 Task: Add Fresh Boneless Whole Leg Of Lamb to the cart.
Action: Mouse moved to (17, 61)
Screenshot: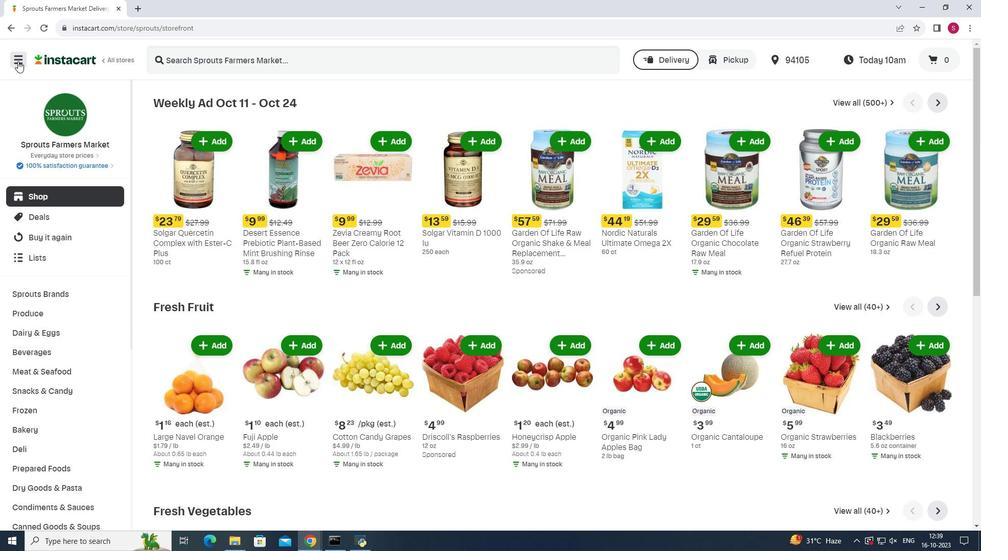 
Action: Mouse pressed left at (17, 61)
Screenshot: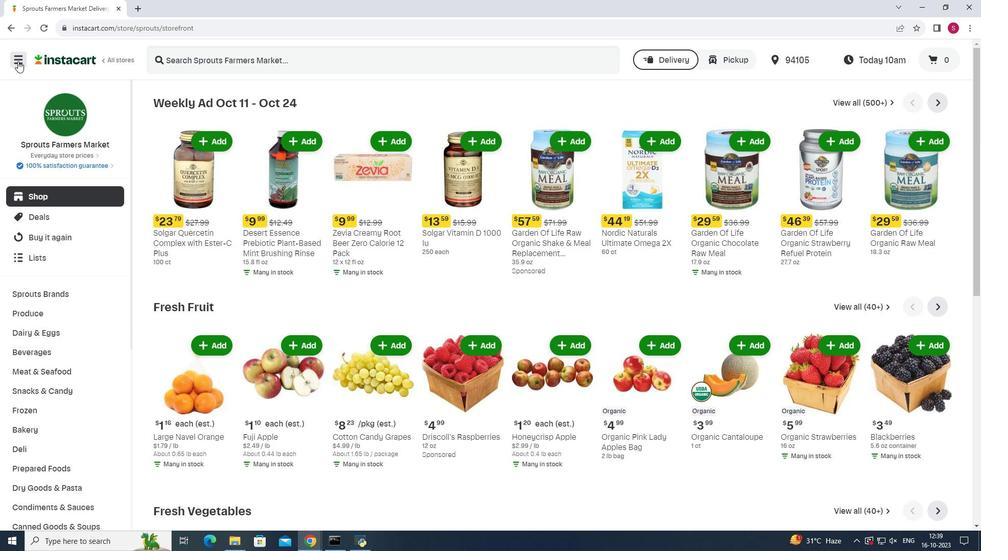 
Action: Mouse moved to (52, 271)
Screenshot: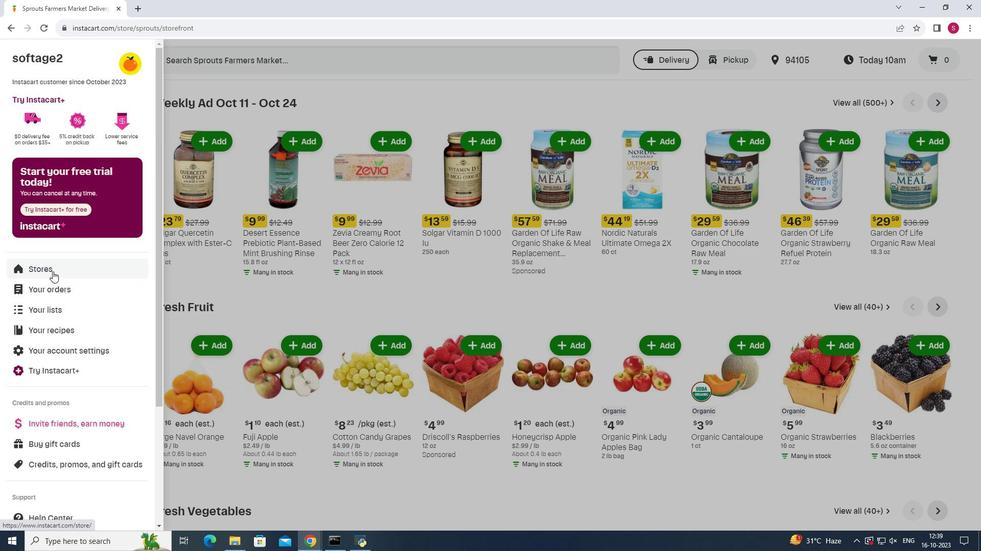 
Action: Mouse pressed left at (52, 271)
Screenshot: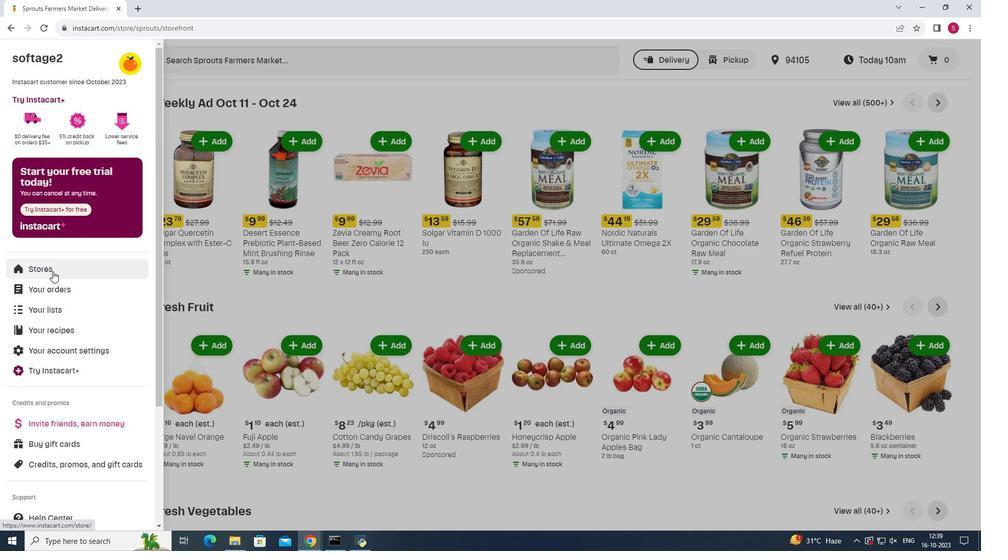 
Action: Mouse moved to (239, 94)
Screenshot: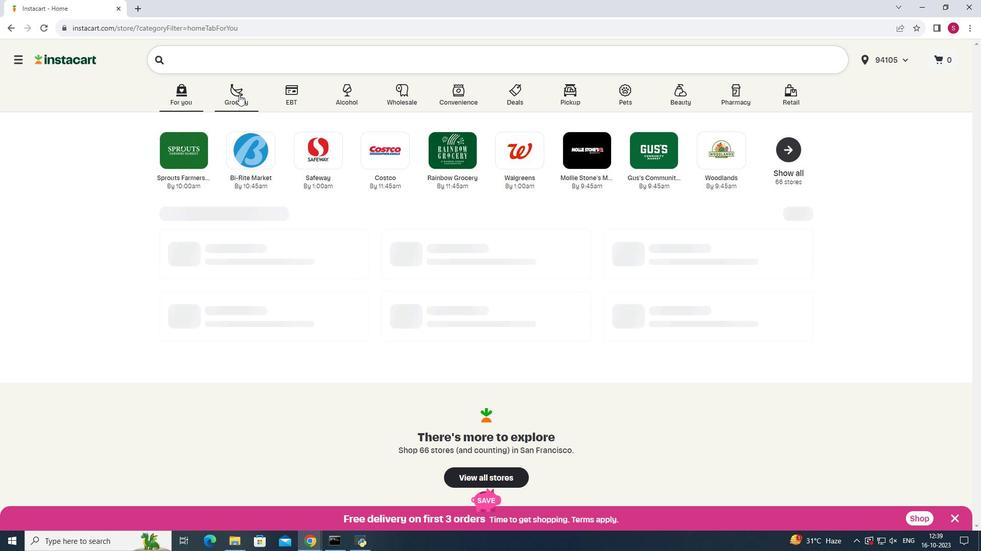 
Action: Mouse pressed left at (239, 94)
Screenshot: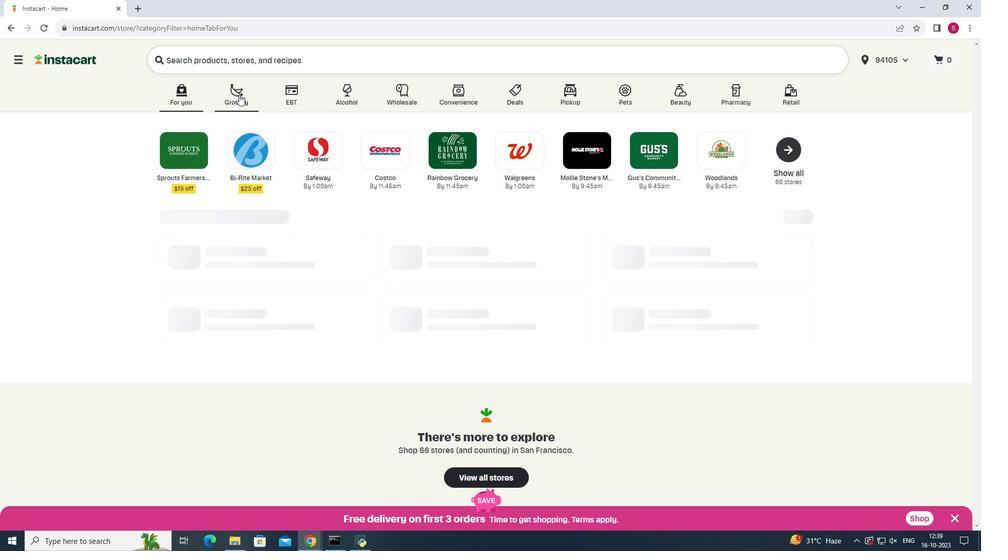 
Action: Mouse moved to (684, 147)
Screenshot: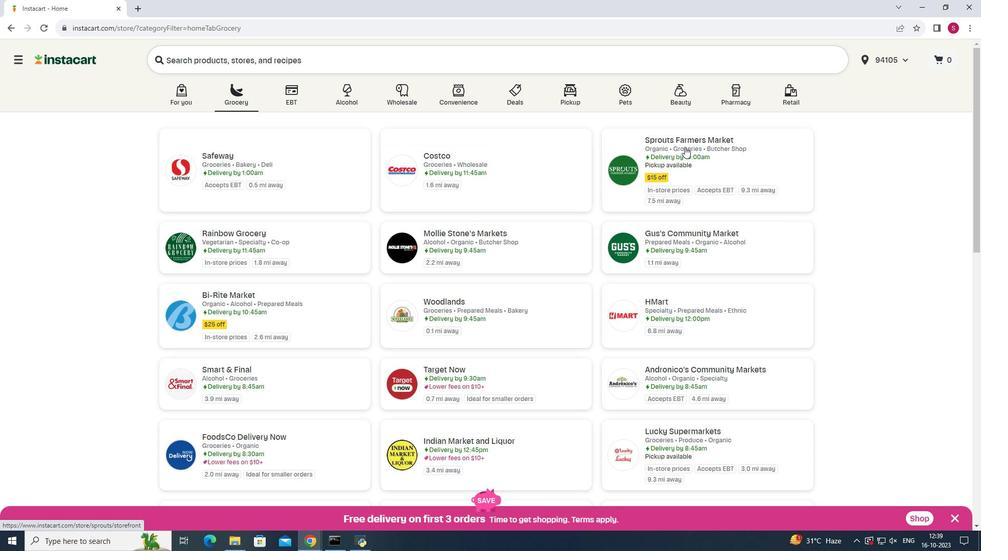 
Action: Mouse pressed left at (684, 147)
Screenshot: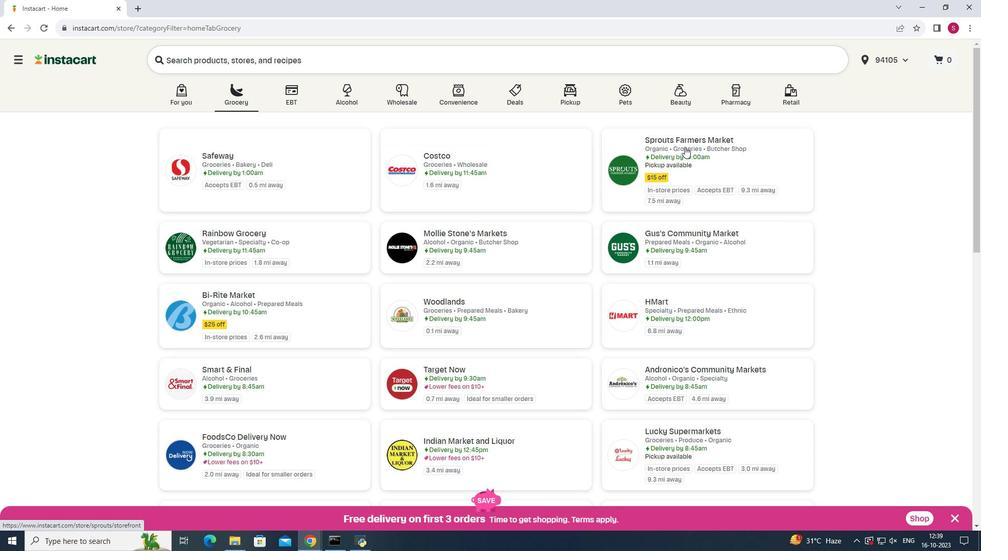 
Action: Mouse moved to (58, 368)
Screenshot: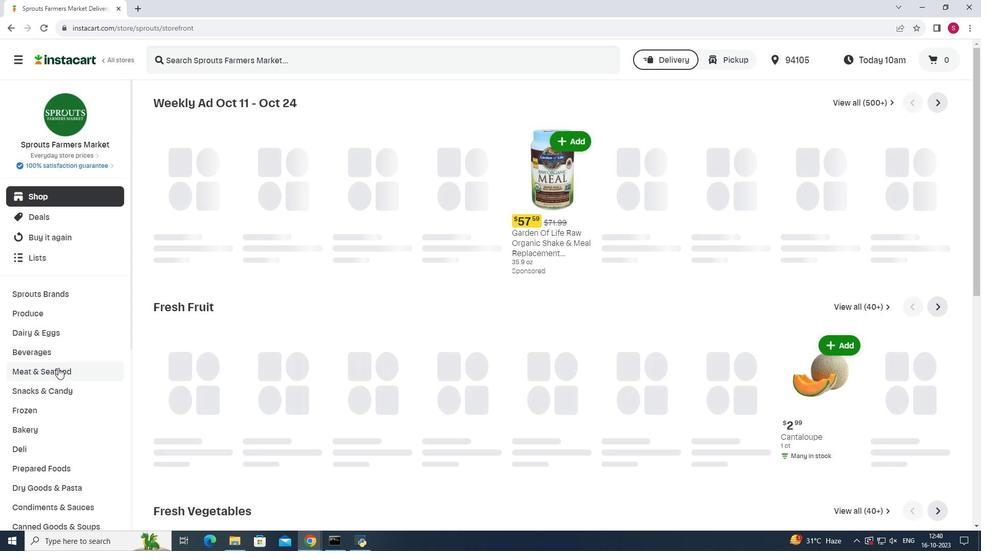 
Action: Mouse pressed left at (58, 368)
Screenshot: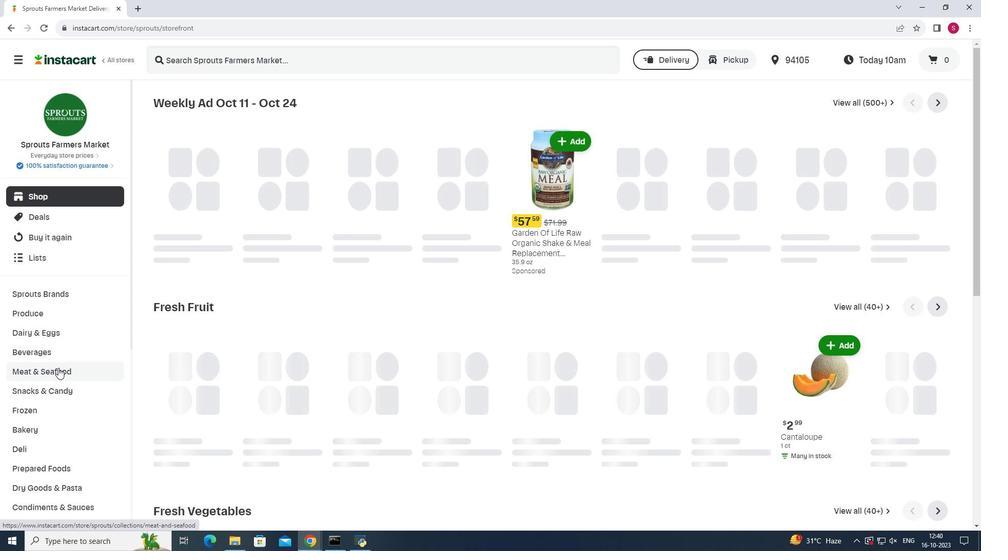 
Action: Mouse moved to (584, 122)
Screenshot: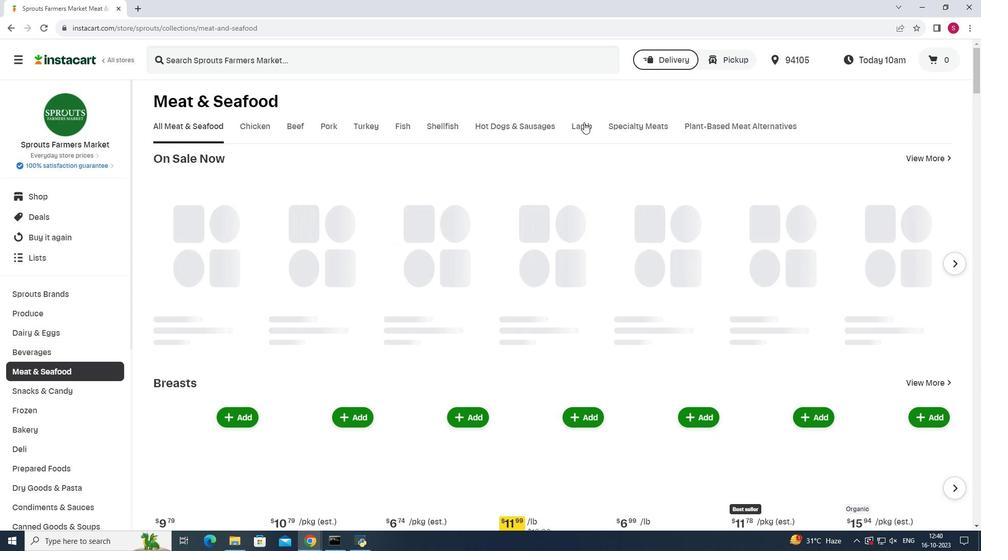 
Action: Mouse pressed left at (584, 122)
Screenshot: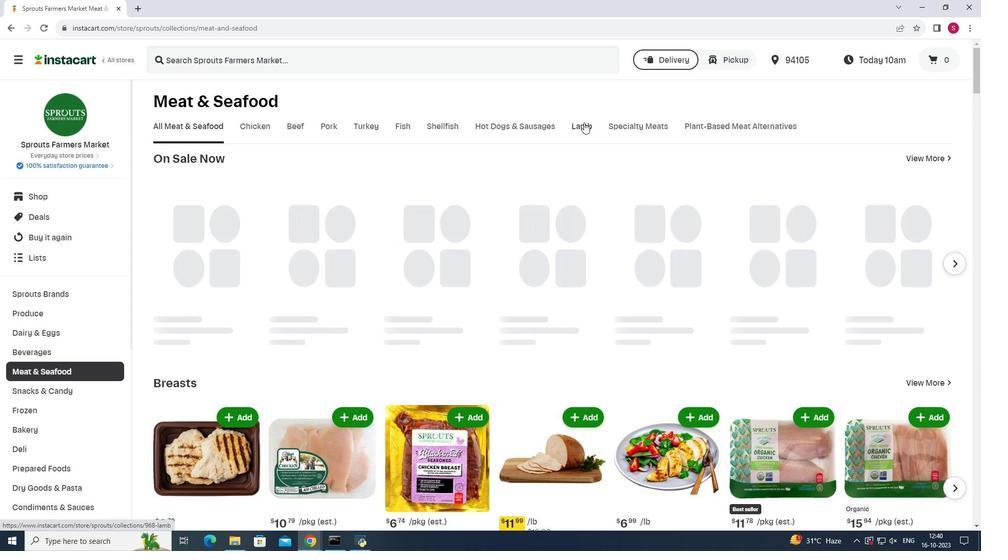 
Action: Mouse pressed left at (584, 122)
Screenshot: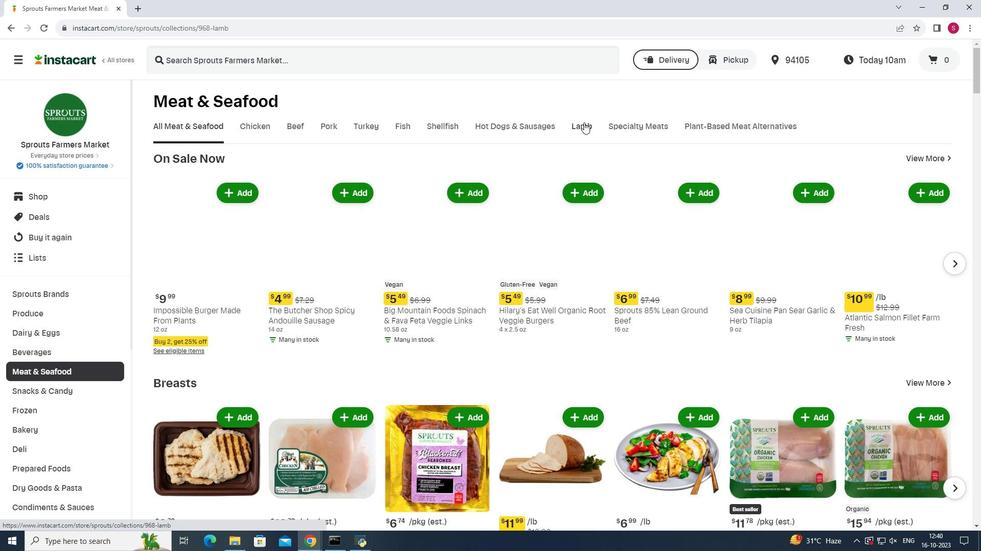 
Action: Mouse moved to (582, 129)
Screenshot: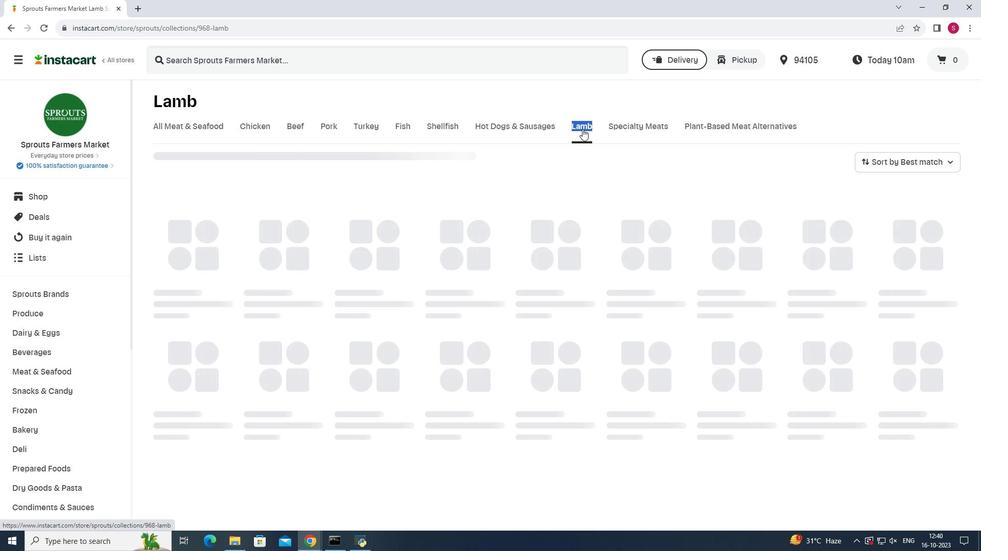 
Action: Mouse pressed left at (582, 129)
Screenshot: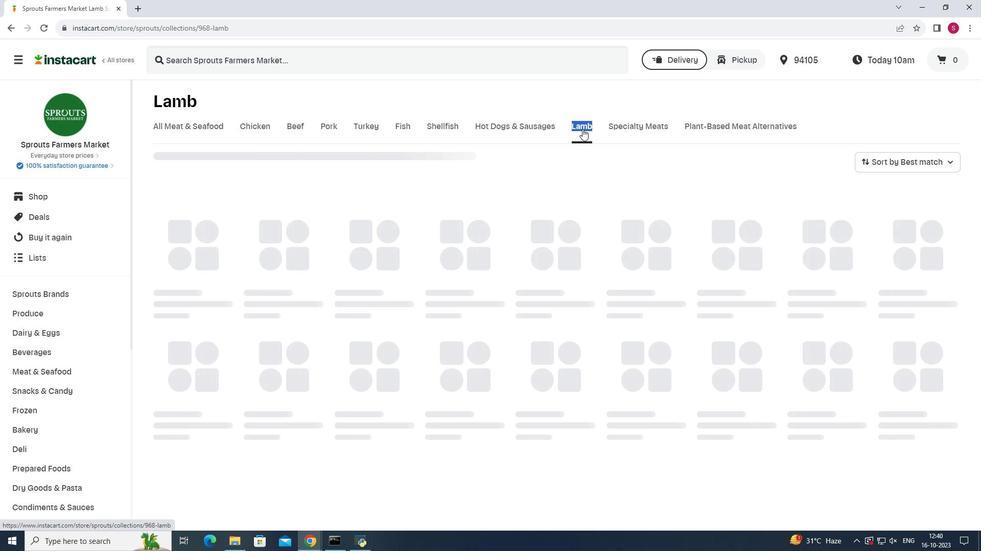 
Action: Mouse moved to (381, 62)
Screenshot: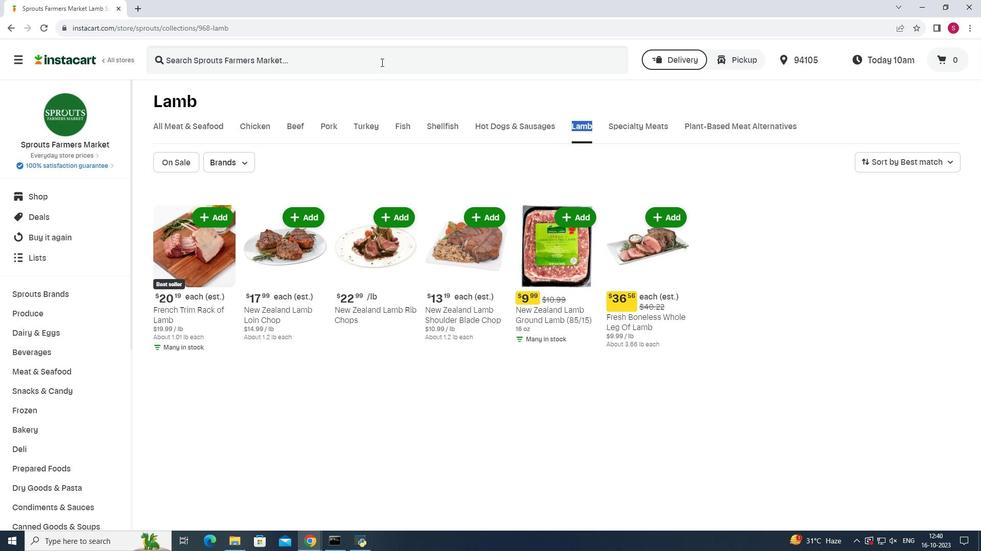 
Action: Mouse pressed left at (381, 62)
Screenshot: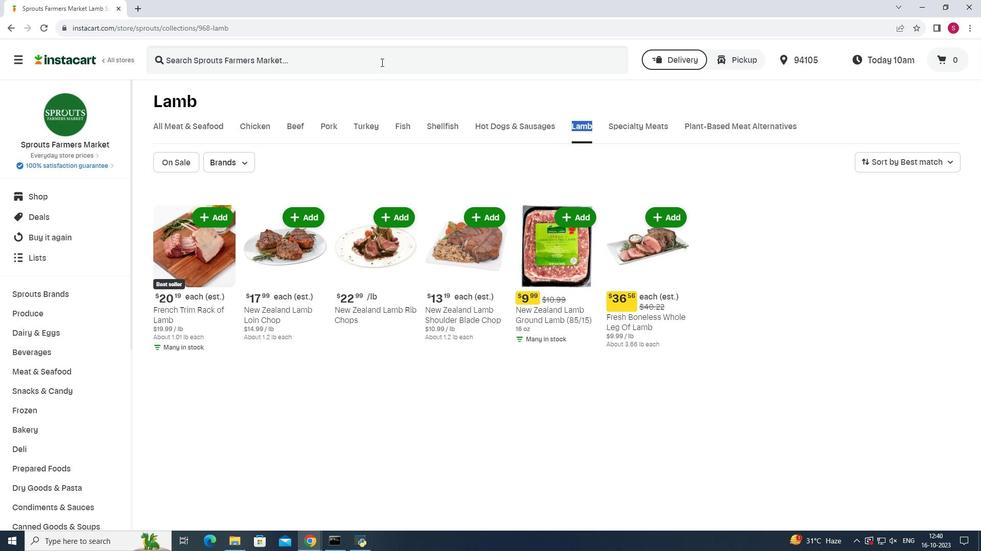 
Action: Mouse moved to (381, 63)
Screenshot: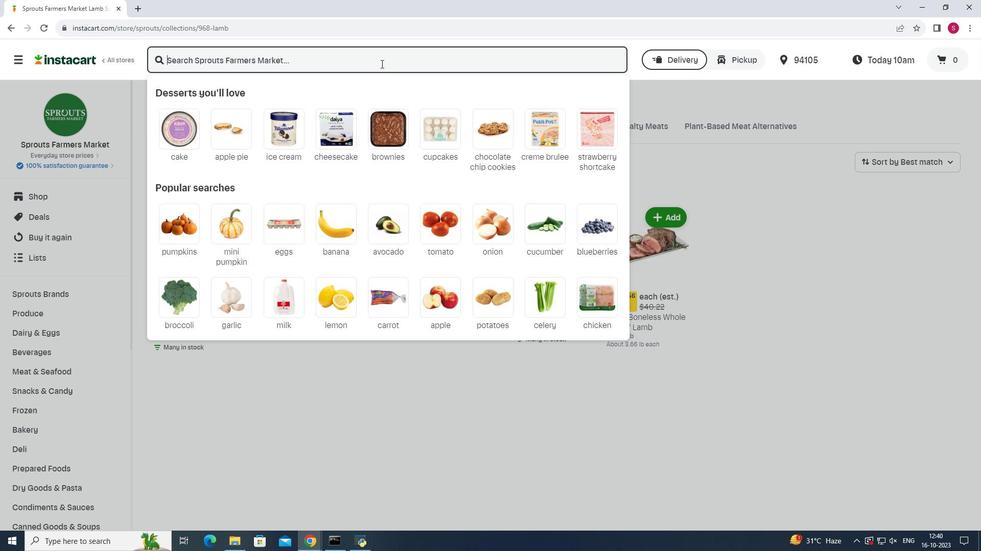 
Action: Key pressed <Key.shift><Key.shift><Key.shift><Key.shift><Key.shift><Key.shift><Key.shift><Key.shift>Frea<Key.backspace>d<Key.backspace>sh<Key.space><Key.shift>Boneless<Key.space><Key.shift>Whole<Key.space><Key.shift><Key.shift><Key.shift><Key.shift><Key.shift><Key.shift><Key.shift><Key.shift><Key.shift><Key.shift><Key.shift><Key.shift><Key.shift><Key.shift><Key.shift><Key.shift><Key.shift><Key.shift><Key.shift><Key.shift>Leg<Key.space><Key.shift>Of<Key.space><Key.shift><Key.shift>Lamb<Key.enter>
Screenshot: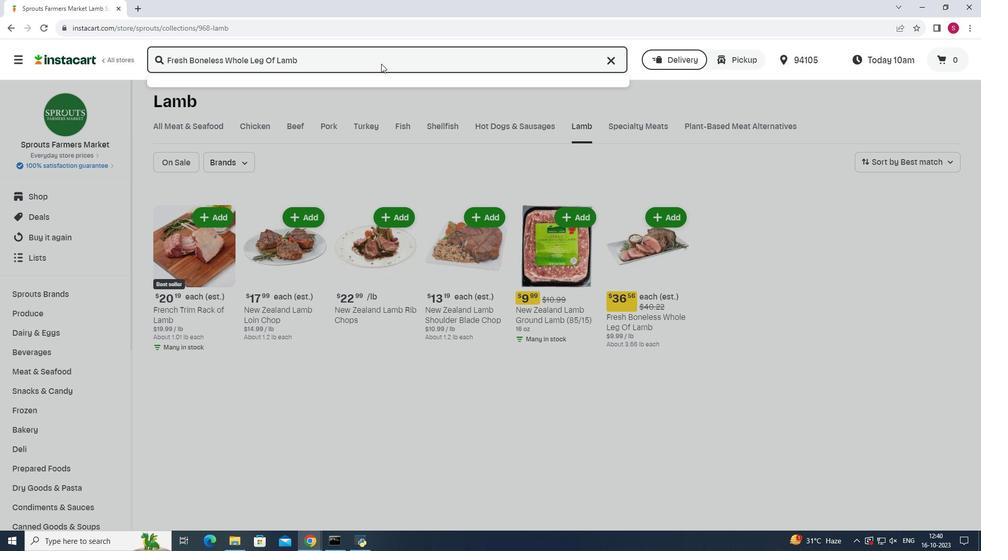
Action: Mouse moved to (281, 142)
Screenshot: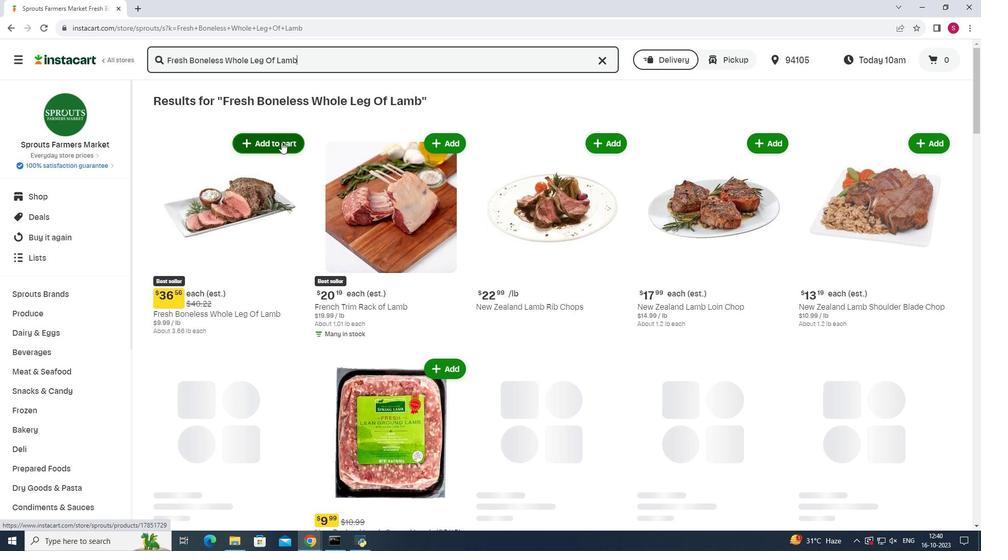 
Action: Mouse pressed left at (281, 142)
Screenshot: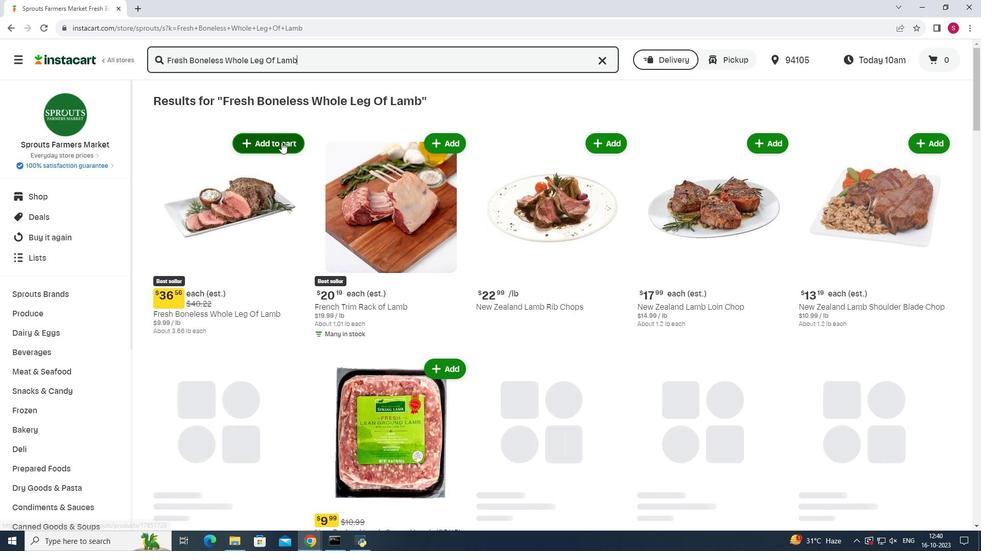 
